 Task: Use the formula "HEX2BIN" in spreadsheet "Project portfolio".
Action: Mouse moved to (802, 113)
Screenshot: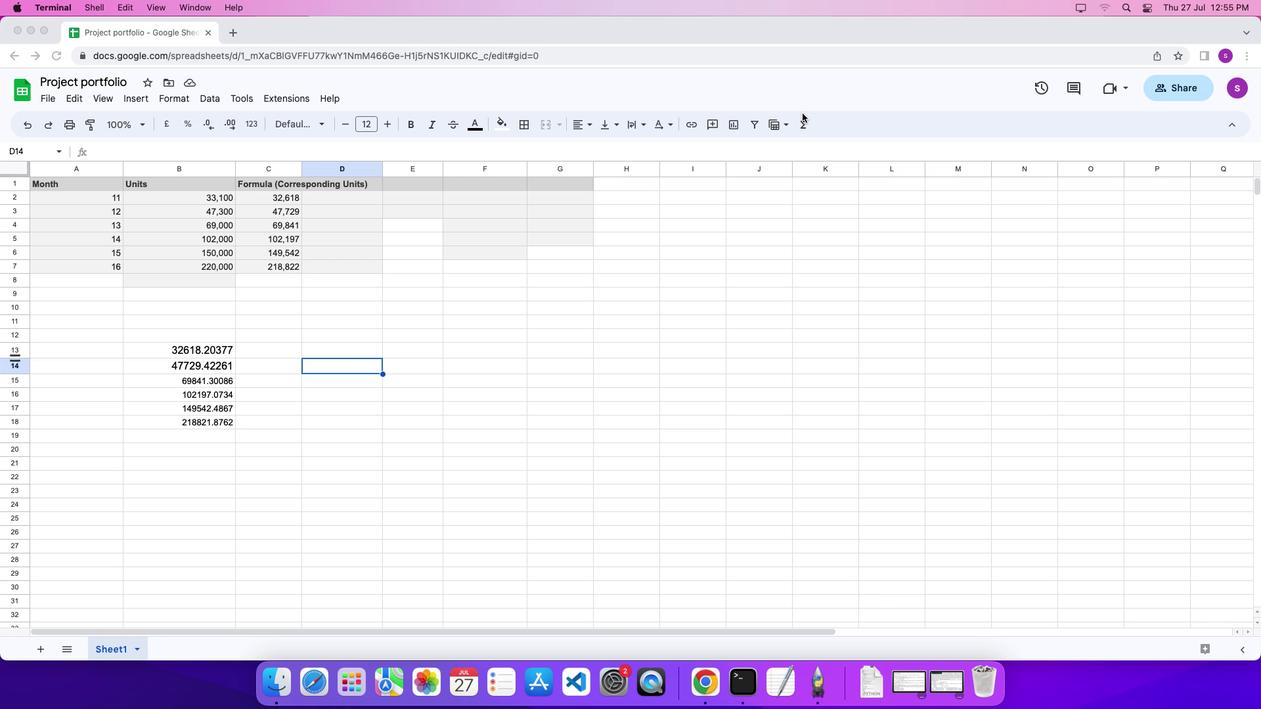 
Action: Mouse pressed left at (802, 113)
Screenshot: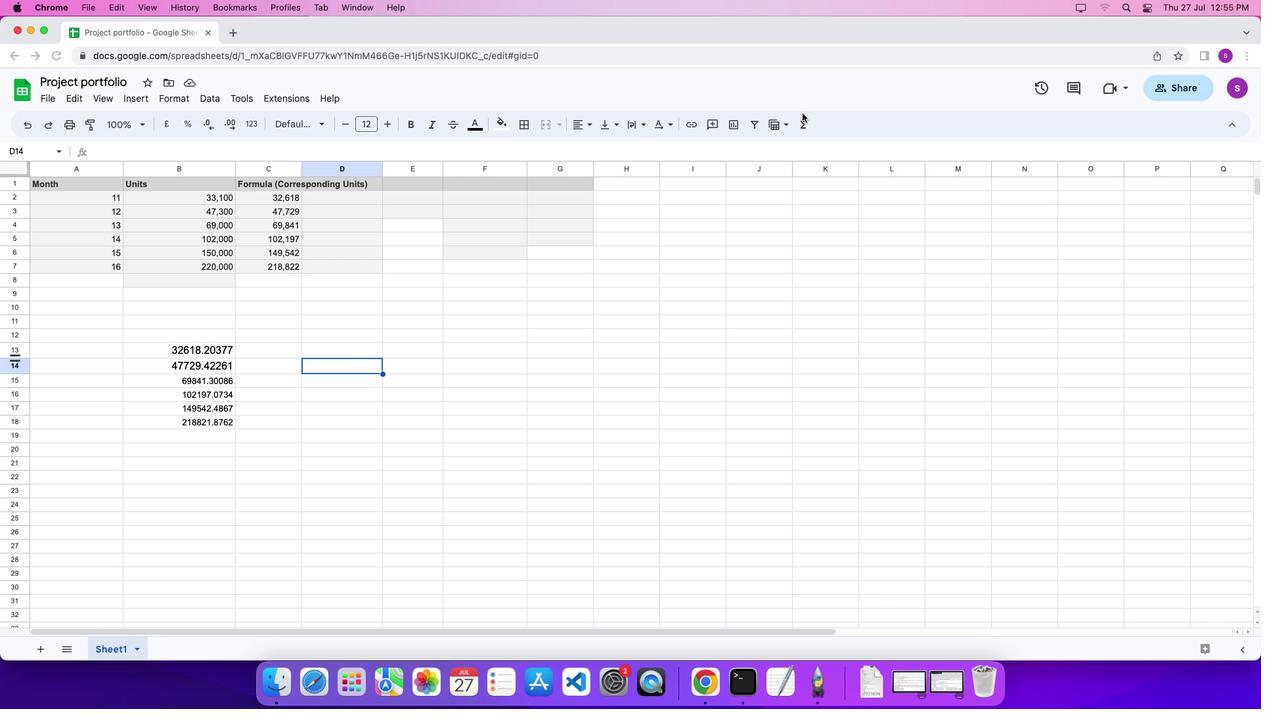 
Action: Mouse moved to (802, 120)
Screenshot: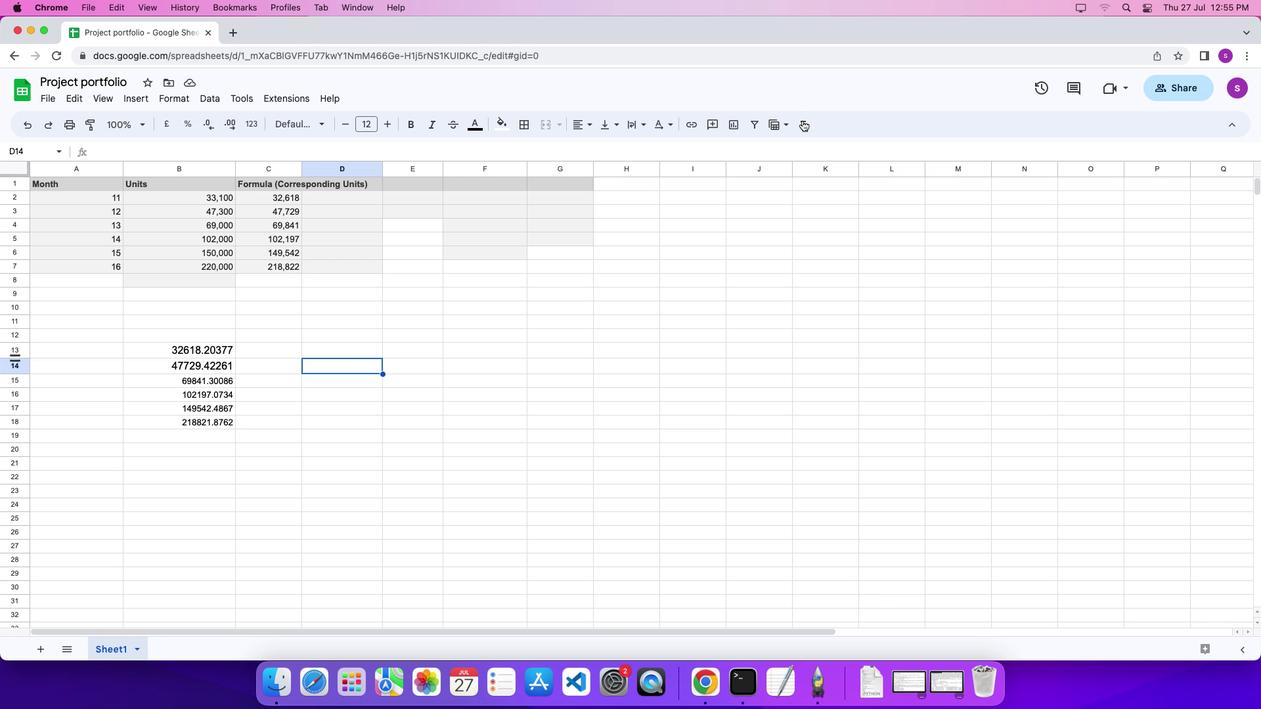 
Action: Mouse pressed left at (802, 120)
Screenshot: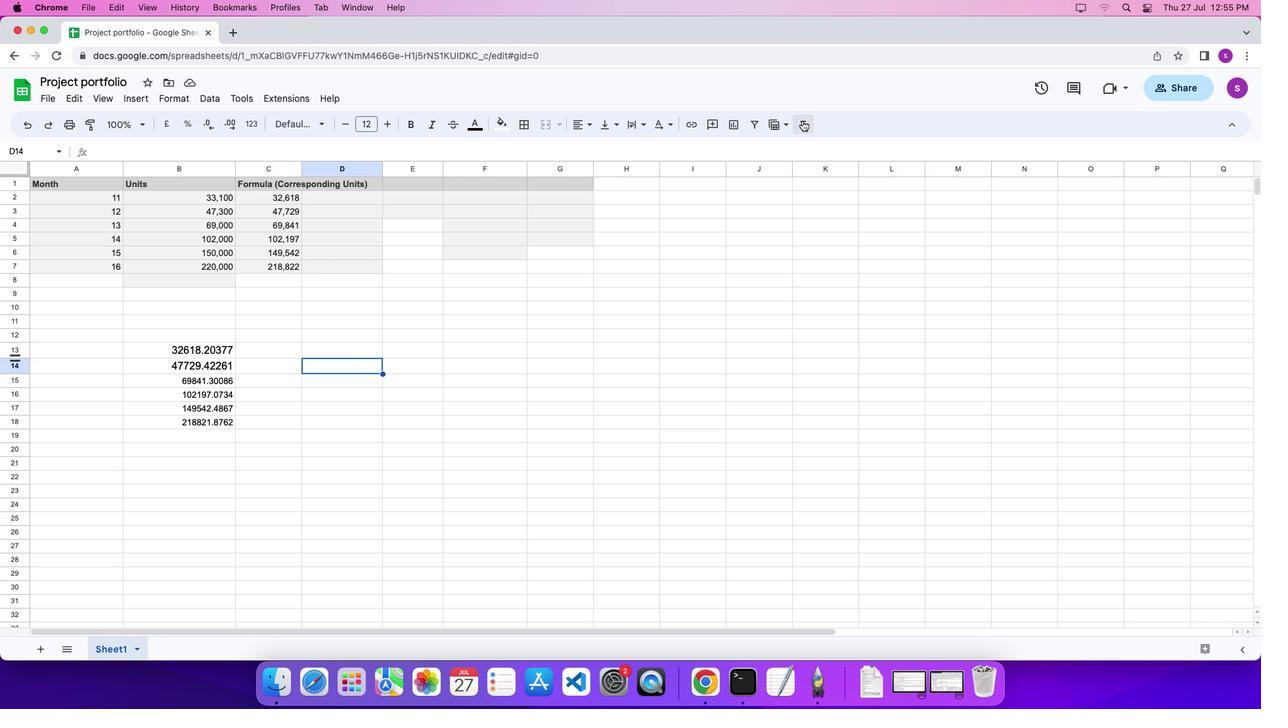 
Action: Mouse moved to (1030, 537)
Screenshot: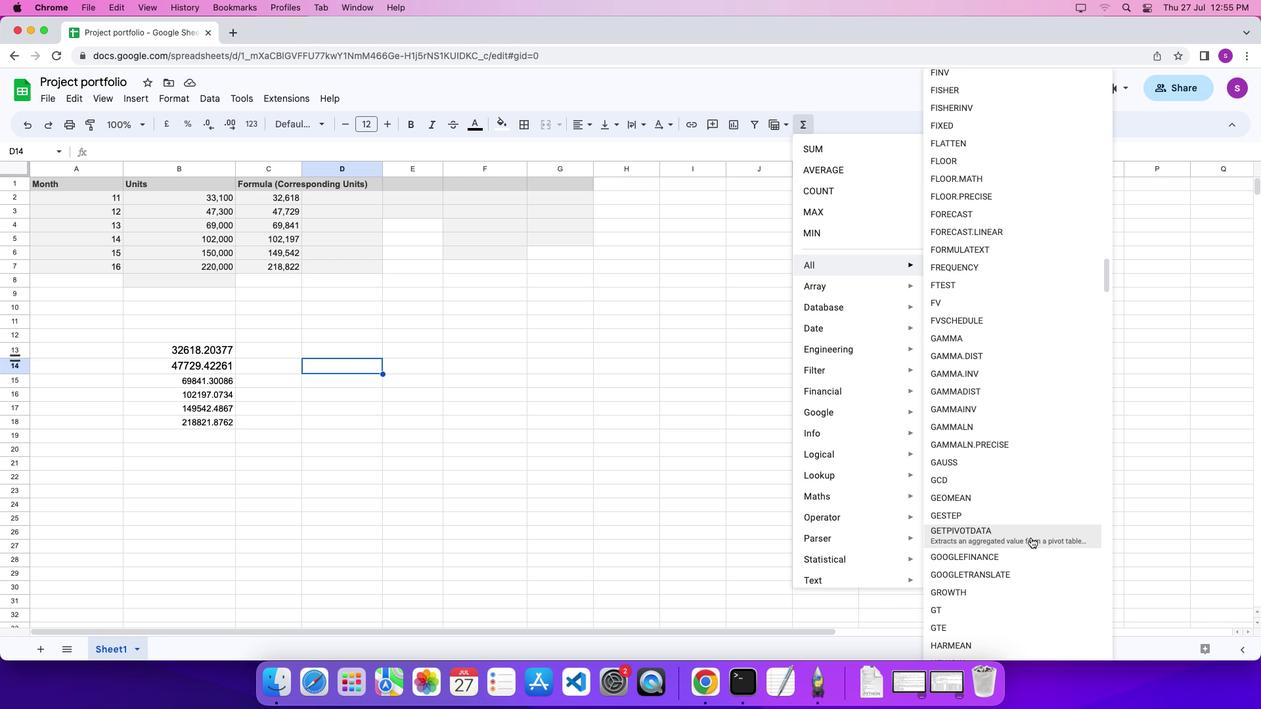 
Action: Mouse scrolled (1030, 537) with delta (0, 0)
Screenshot: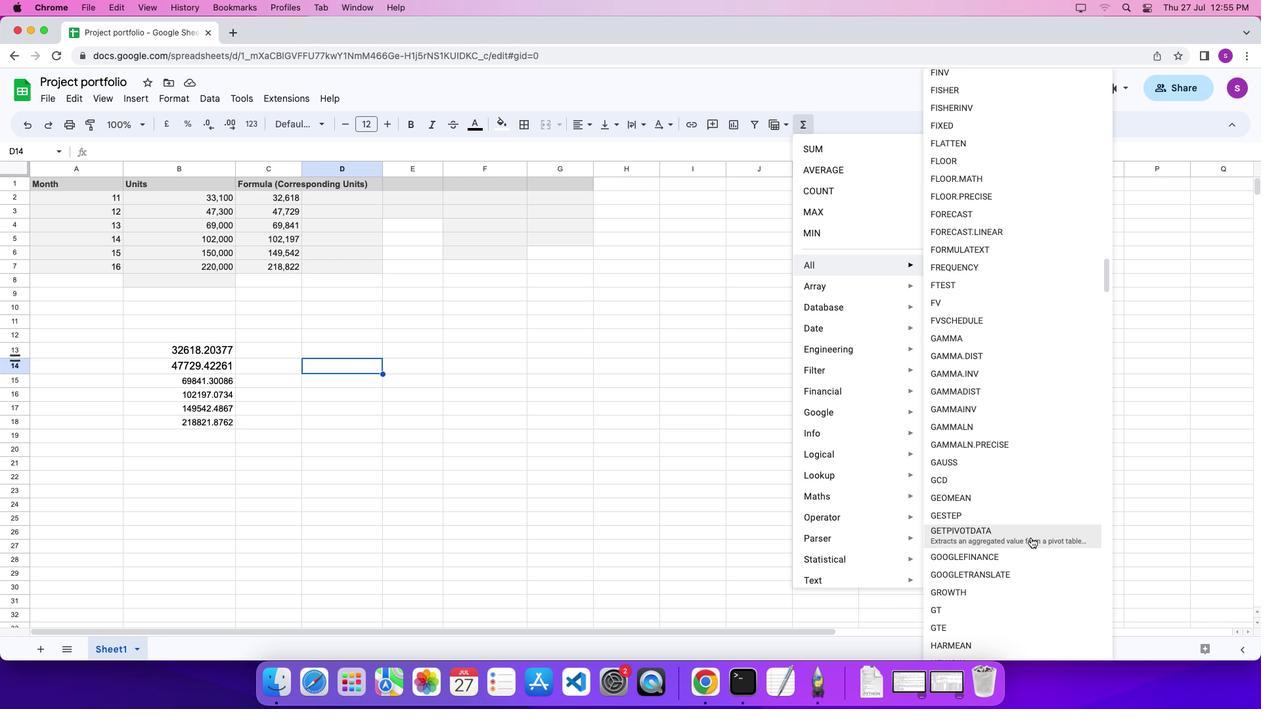 
Action: Mouse scrolled (1030, 537) with delta (0, 0)
Screenshot: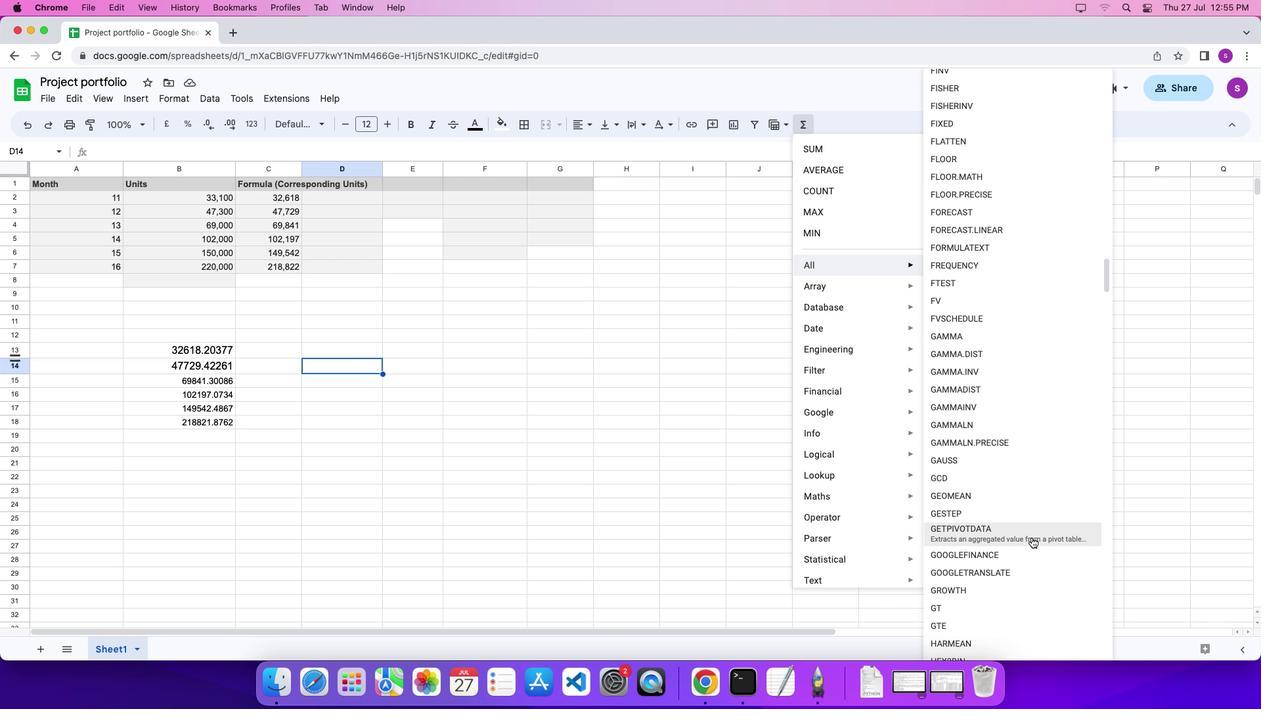 
Action: Mouse moved to (1032, 538)
Screenshot: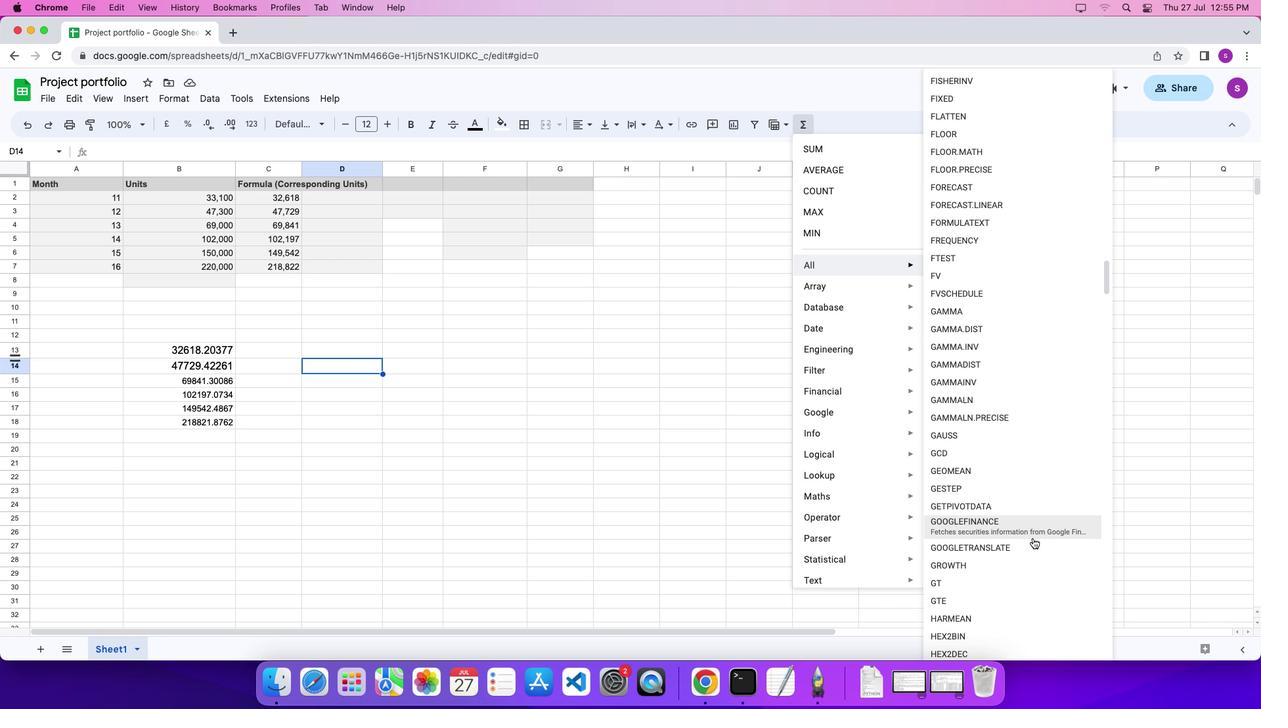 
Action: Mouse scrolled (1032, 538) with delta (0, 0)
Screenshot: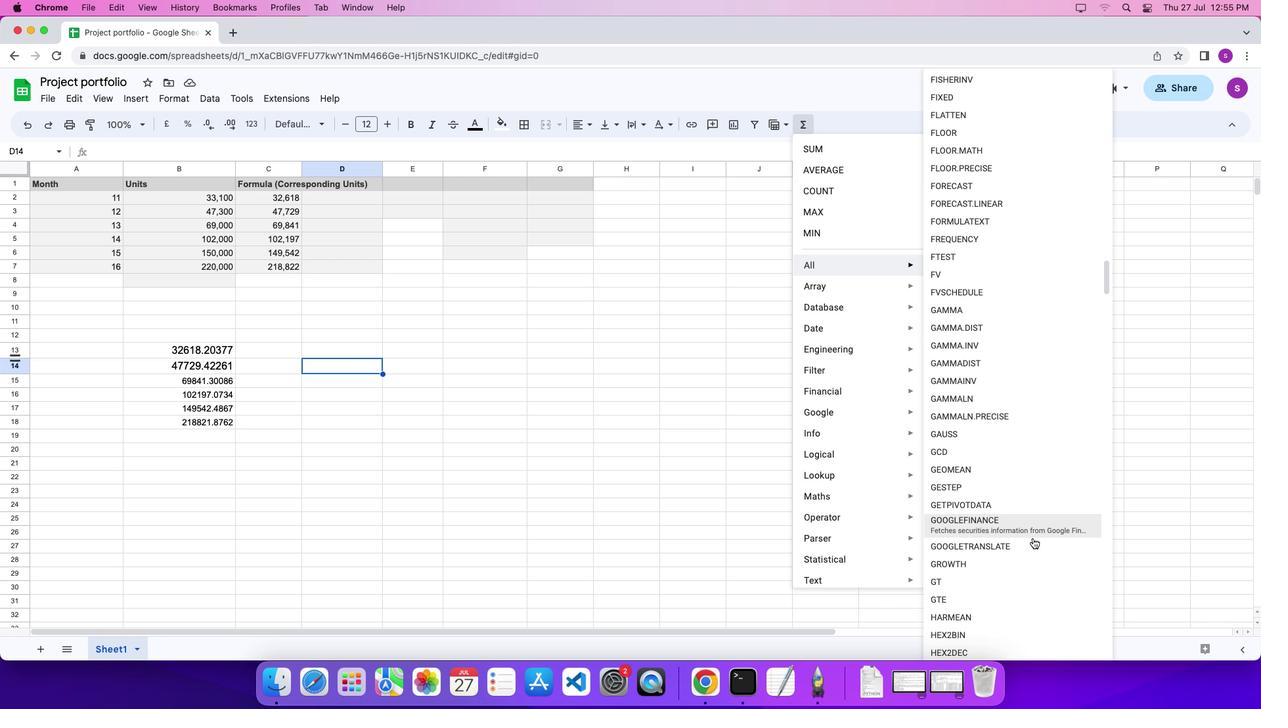 
Action: Mouse moved to (1042, 629)
Screenshot: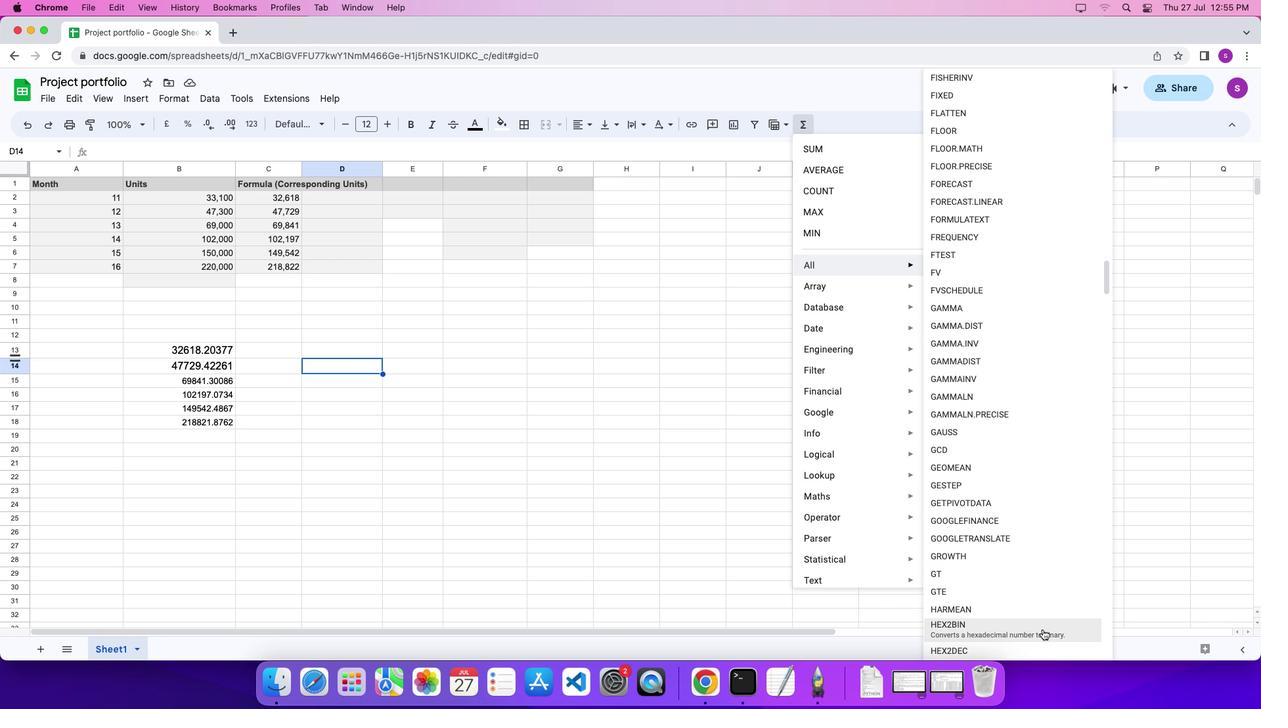 
Action: Mouse pressed left at (1042, 629)
Screenshot: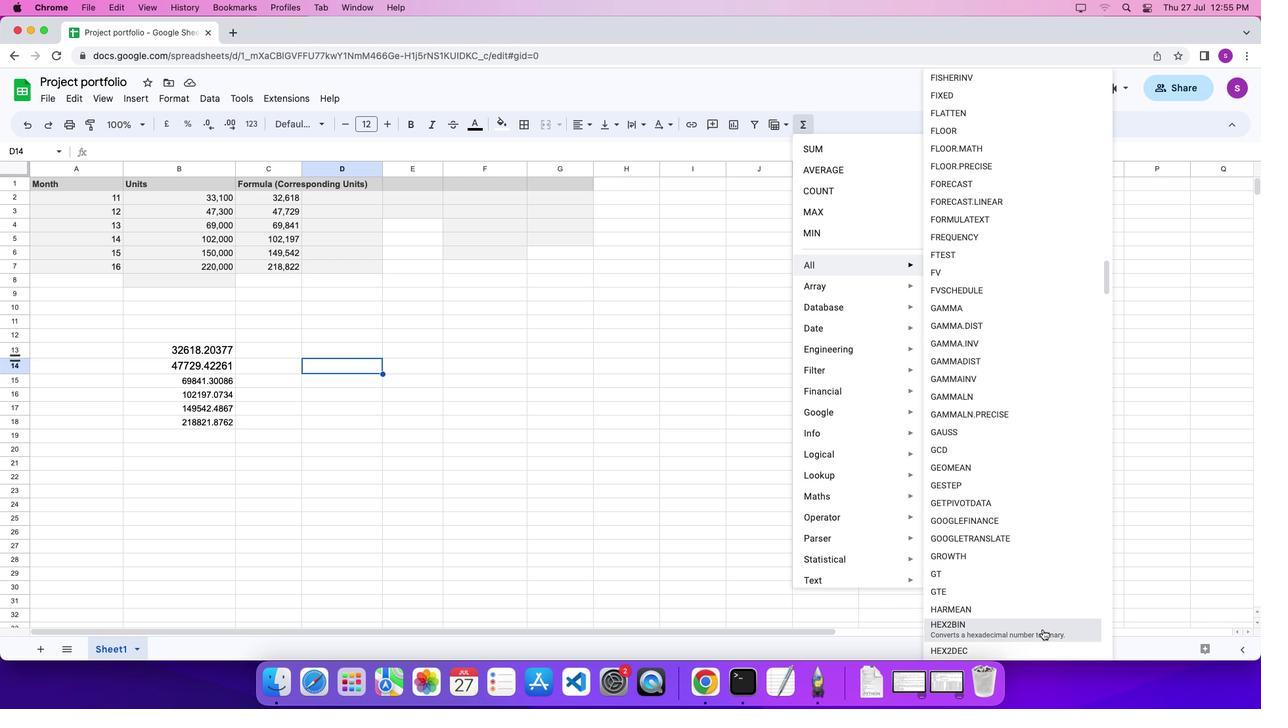 
Action: Mouse moved to (693, 507)
Screenshot: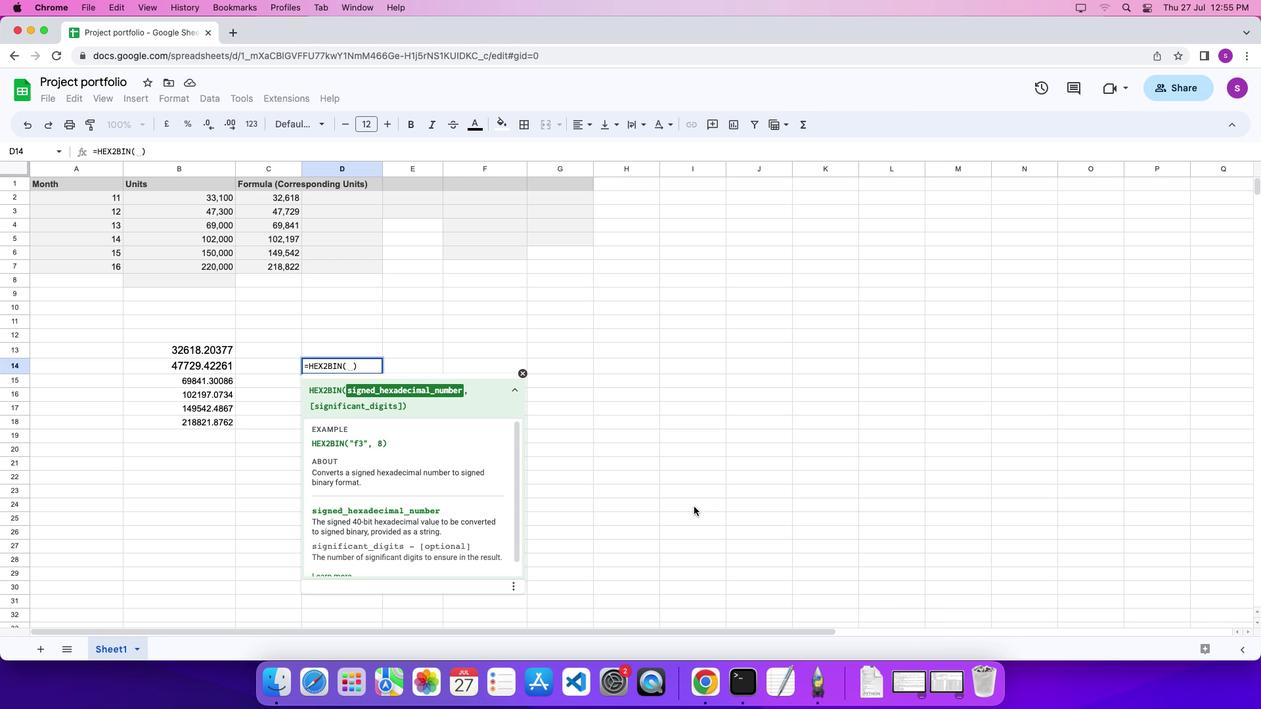
Action: Key pressed Key.shift_r'"'Key.shift'F'Key.shift_r'"'',''8''\x03'
Screenshot: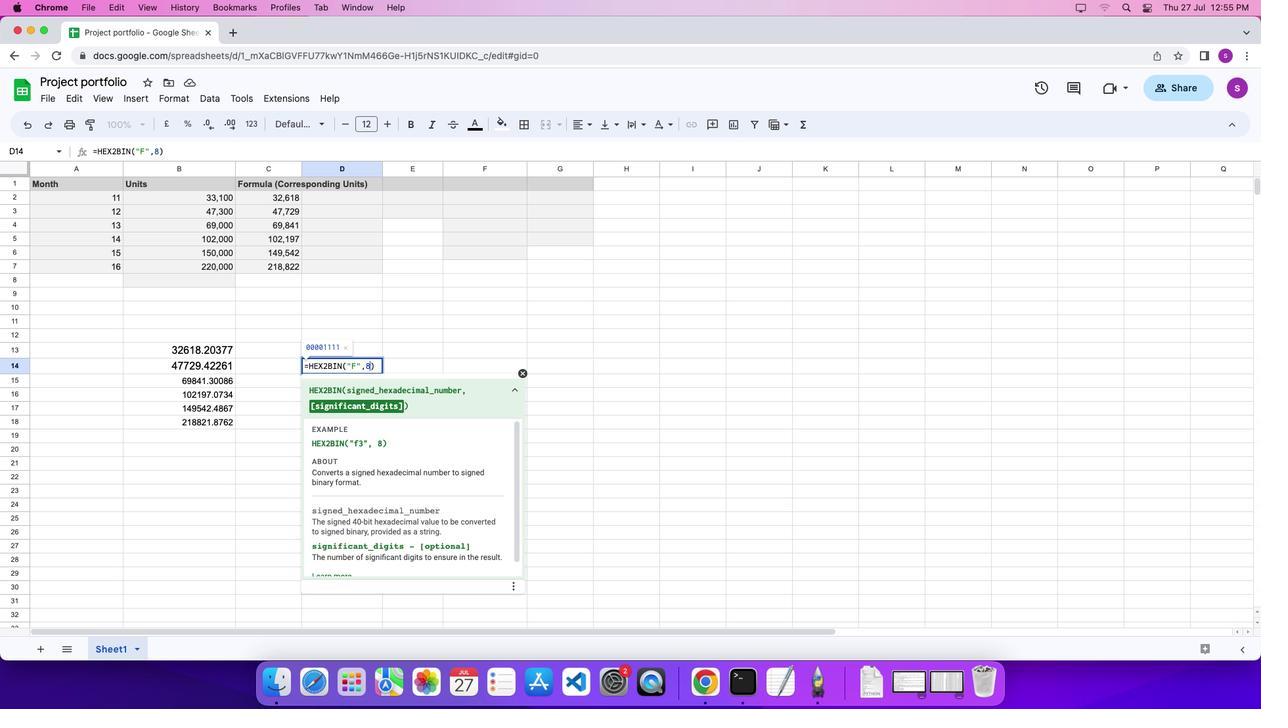 
